 Task: Add Vital Proteins Lemon Lime Hydration & Collagen 7 Pack to the cart.
Action: Mouse moved to (279, 128)
Screenshot: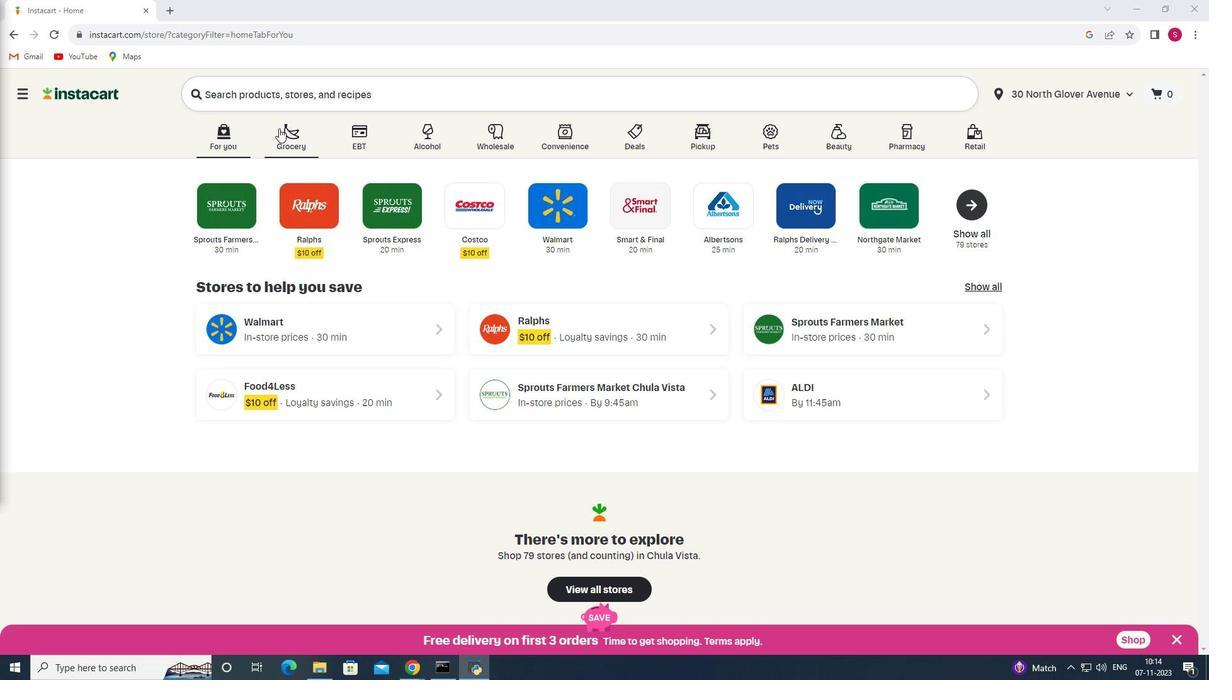 
Action: Mouse pressed left at (279, 128)
Screenshot: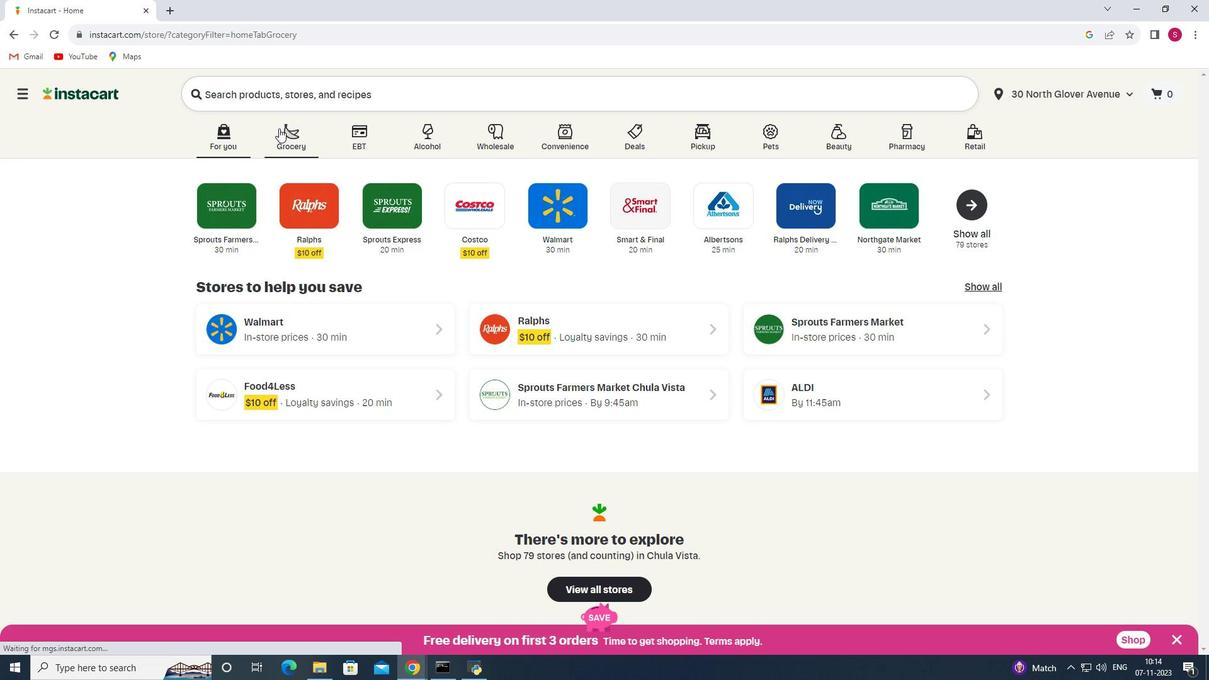 
Action: Mouse moved to (276, 352)
Screenshot: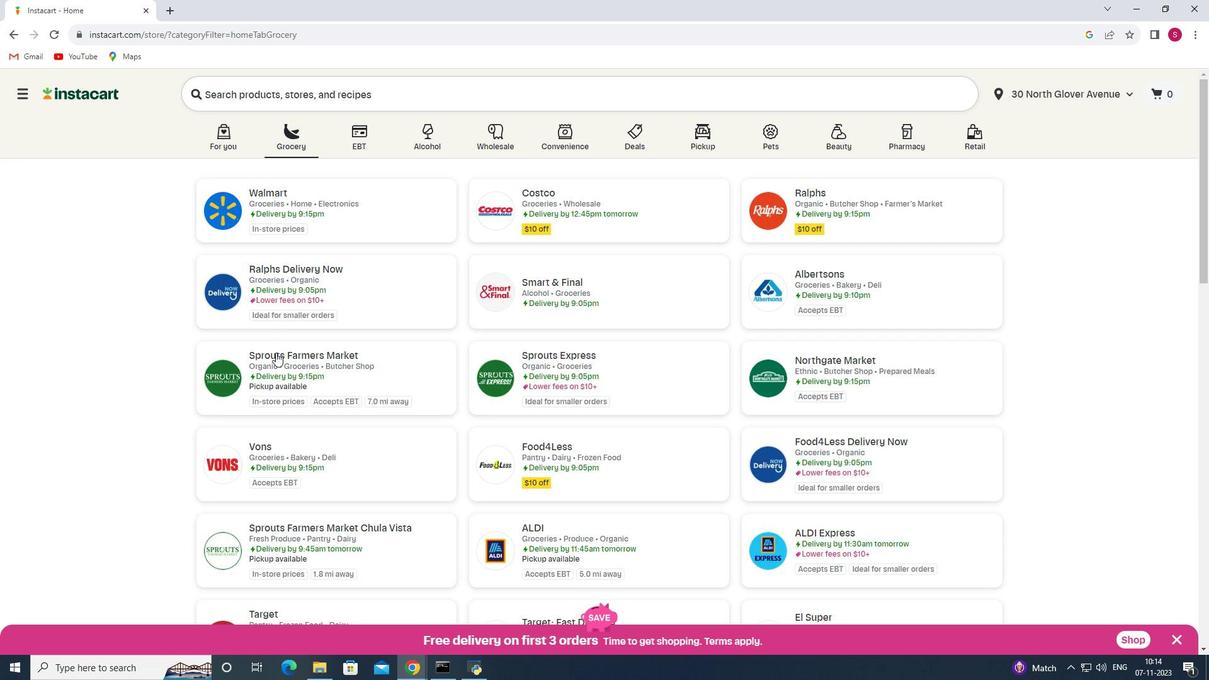 
Action: Mouse pressed left at (276, 352)
Screenshot: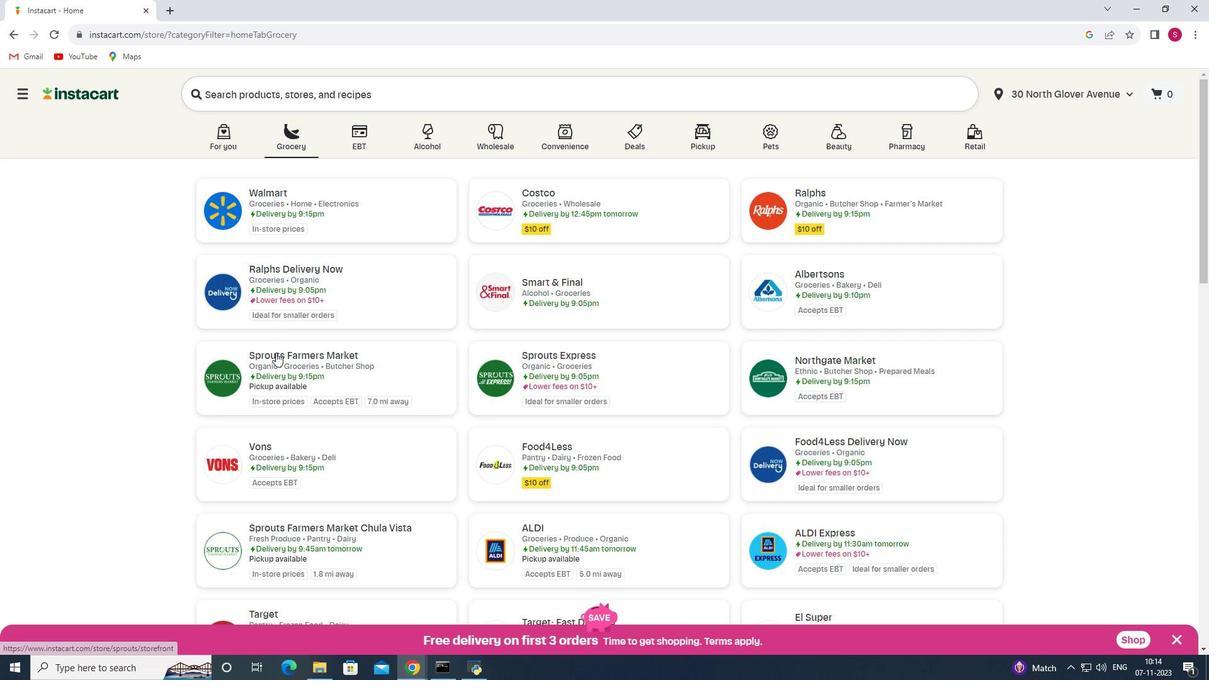 
Action: Mouse moved to (95, 407)
Screenshot: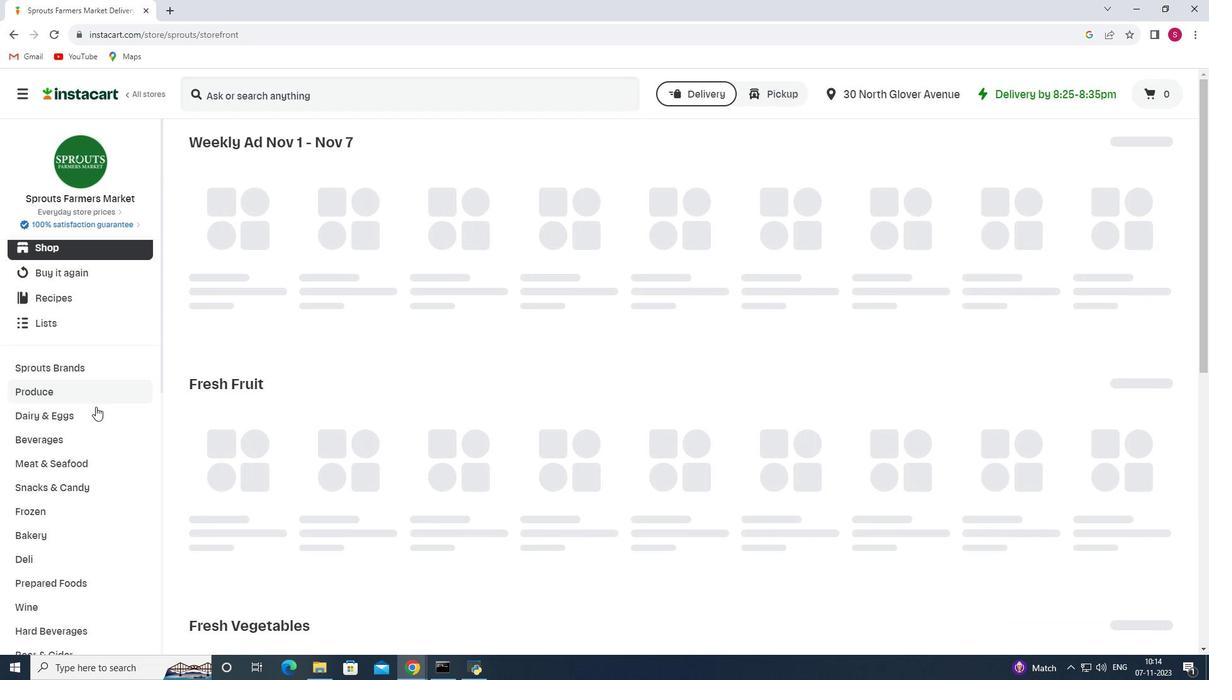 
Action: Mouse scrolled (95, 406) with delta (0, 0)
Screenshot: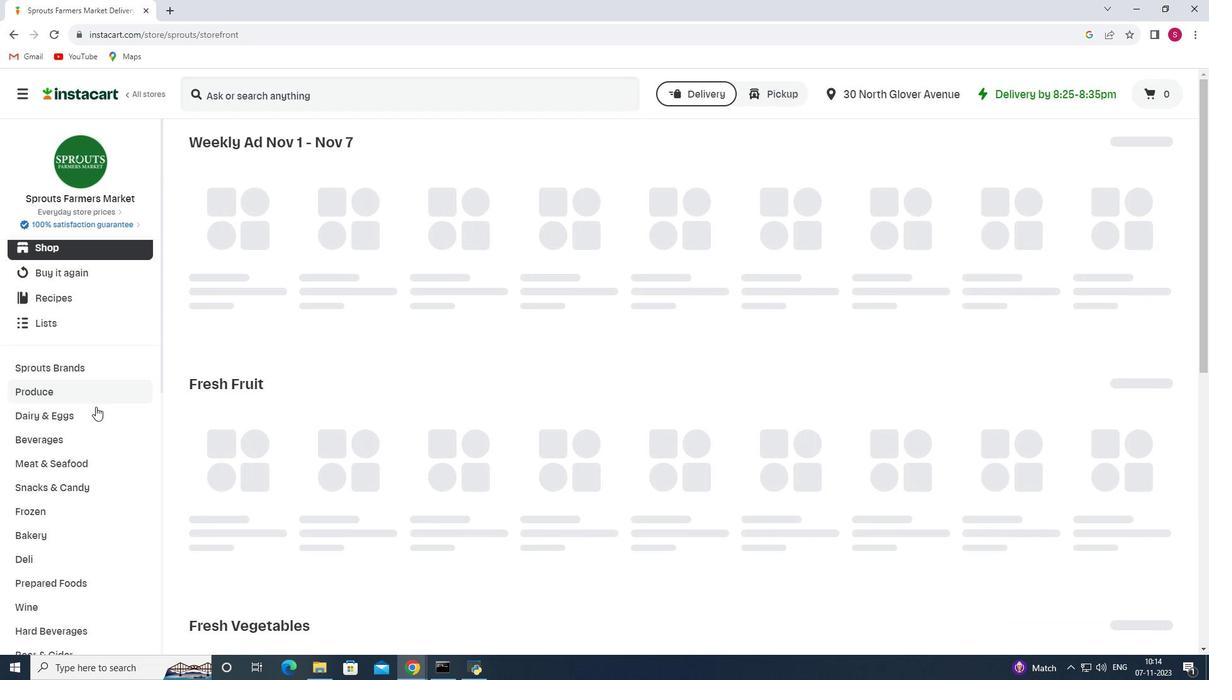 
Action: Mouse scrolled (95, 406) with delta (0, 0)
Screenshot: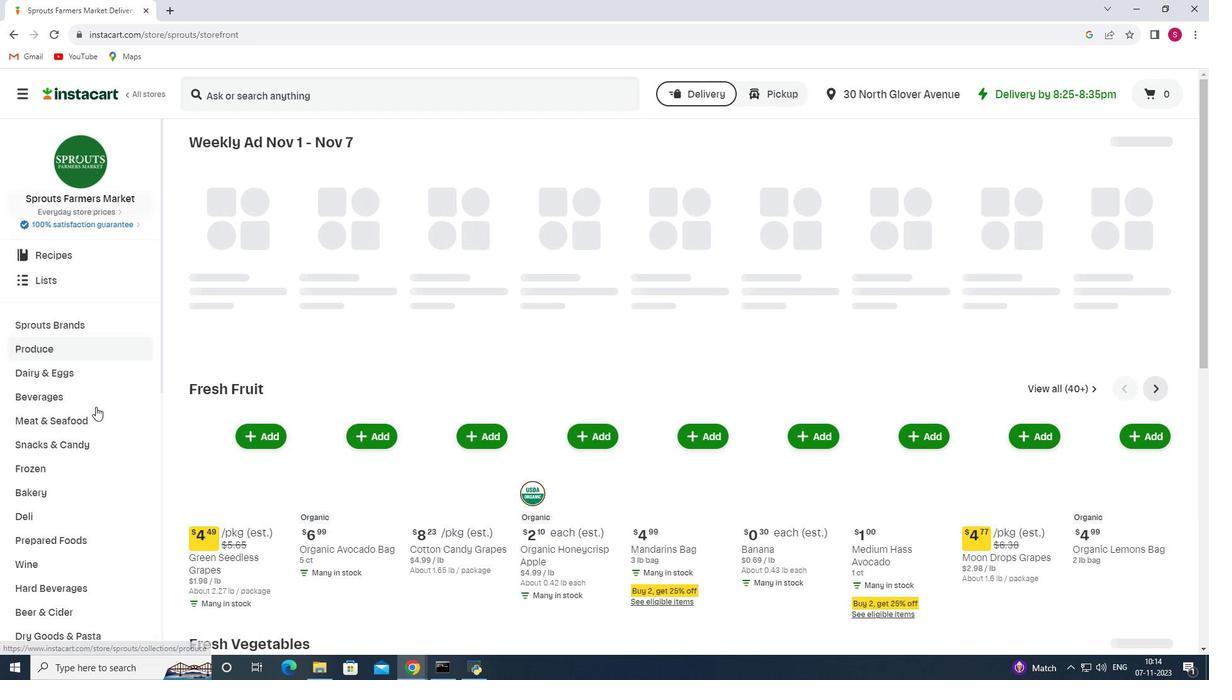 
Action: Mouse scrolled (95, 406) with delta (0, 0)
Screenshot: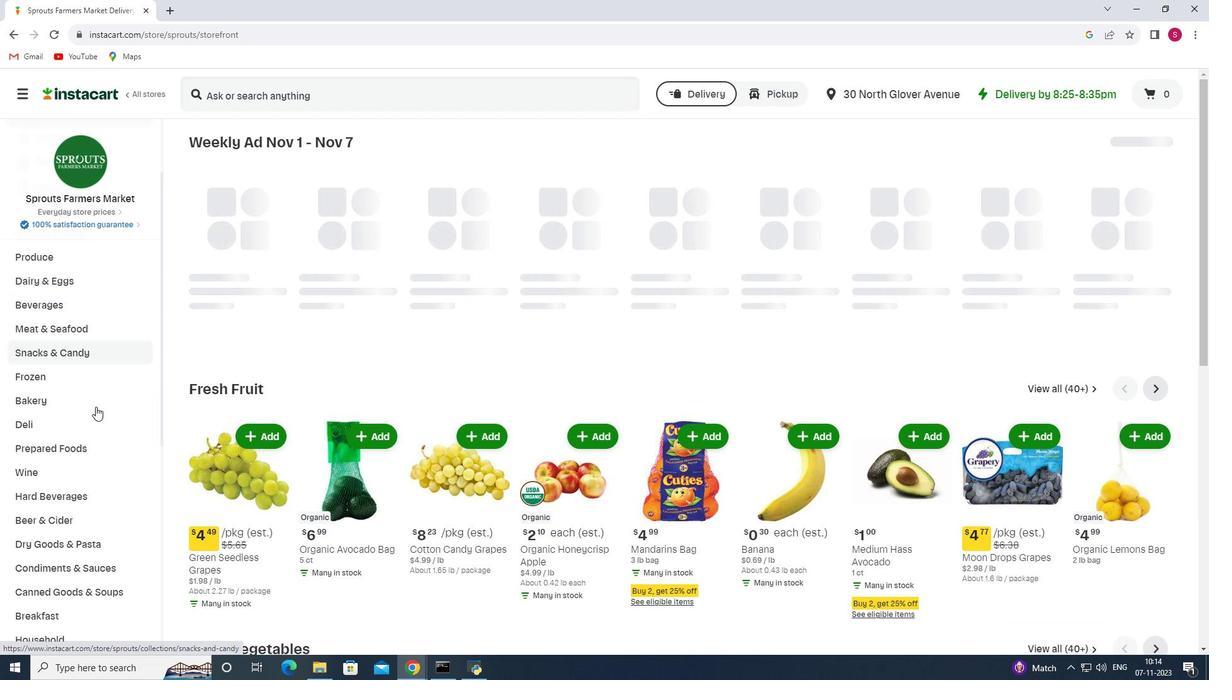 
Action: Mouse scrolled (95, 406) with delta (0, 0)
Screenshot: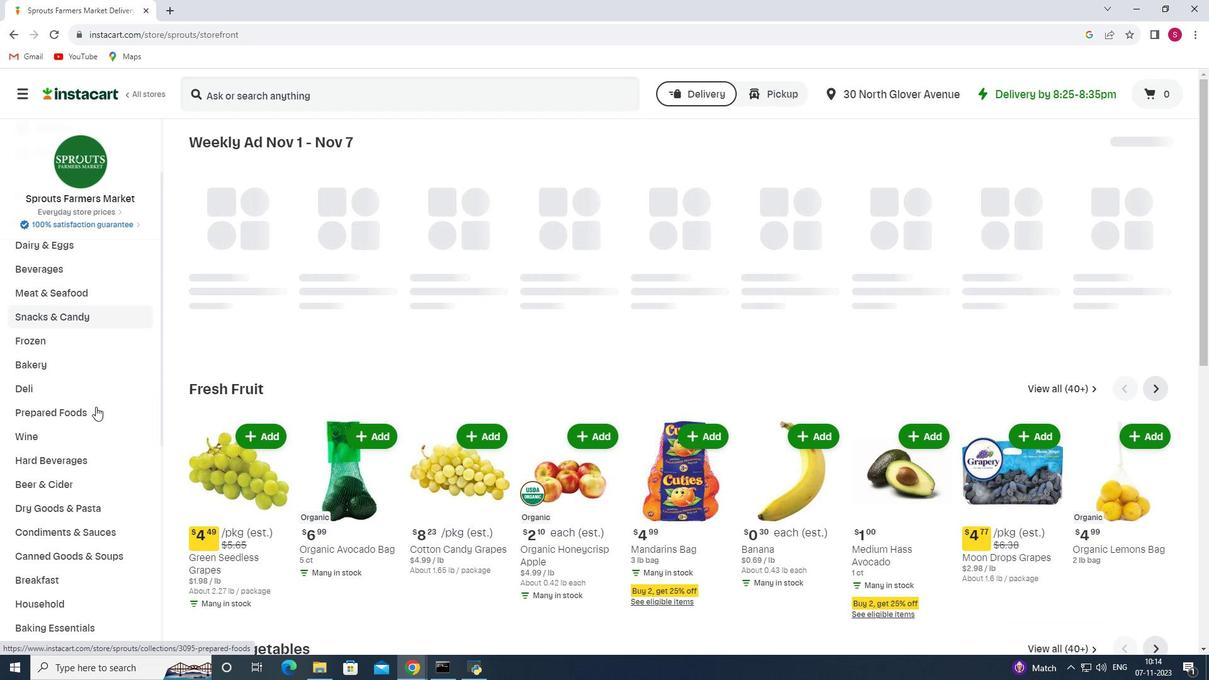 
Action: Mouse scrolled (95, 406) with delta (0, 0)
Screenshot: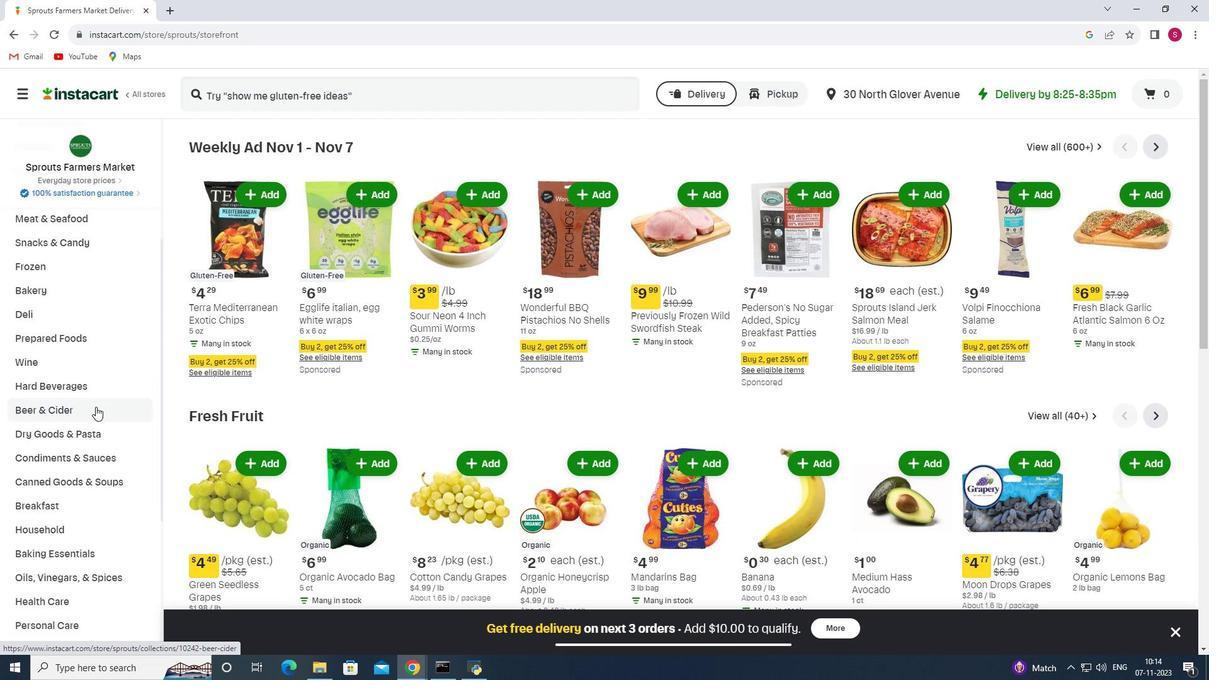 
Action: Mouse scrolled (95, 406) with delta (0, 0)
Screenshot: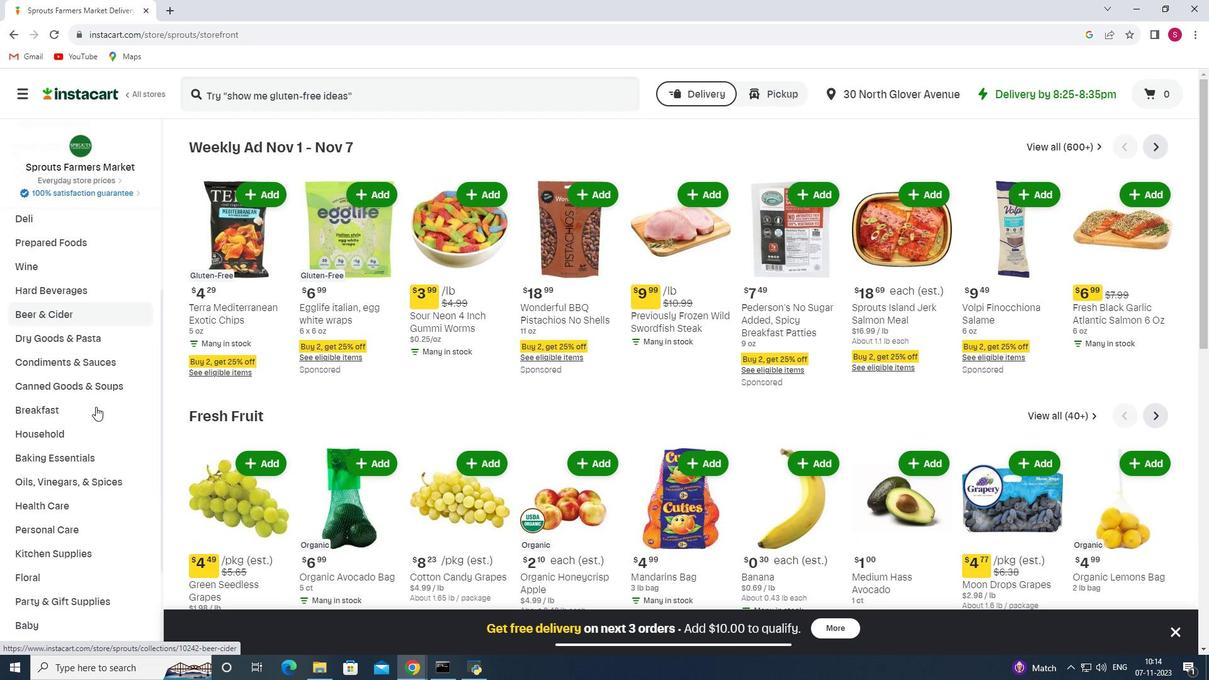 
Action: Mouse scrolled (95, 406) with delta (0, 0)
Screenshot: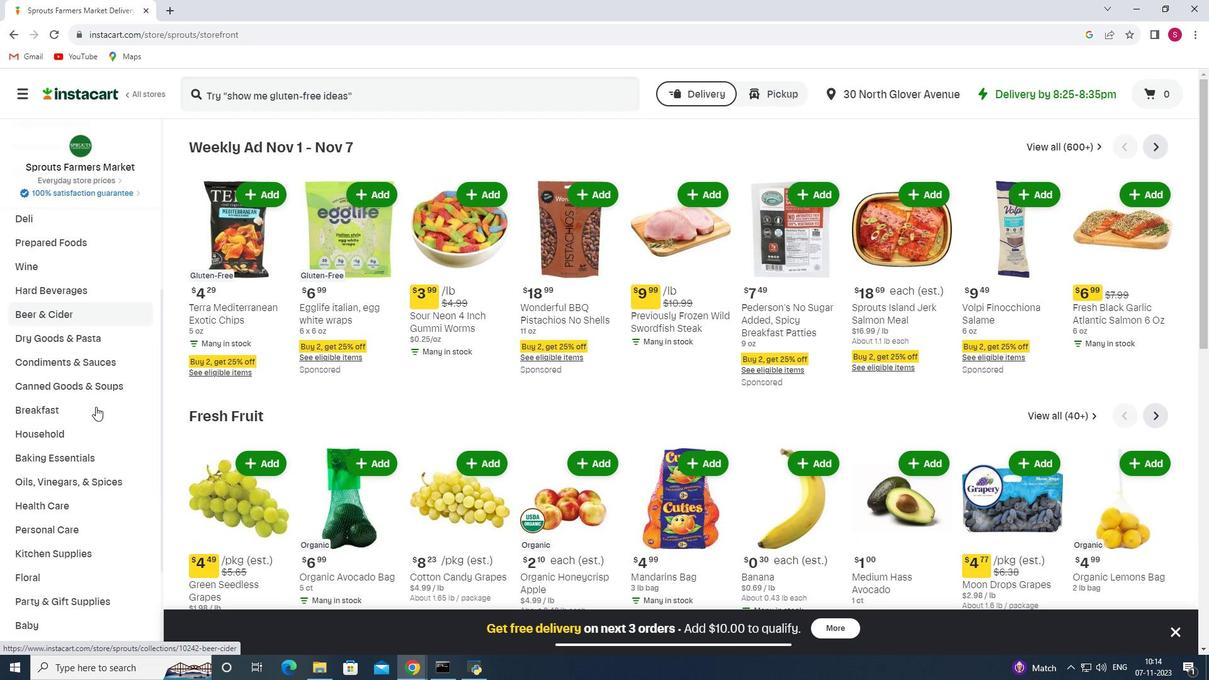 
Action: Mouse moved to (82, 421)
Screenshot: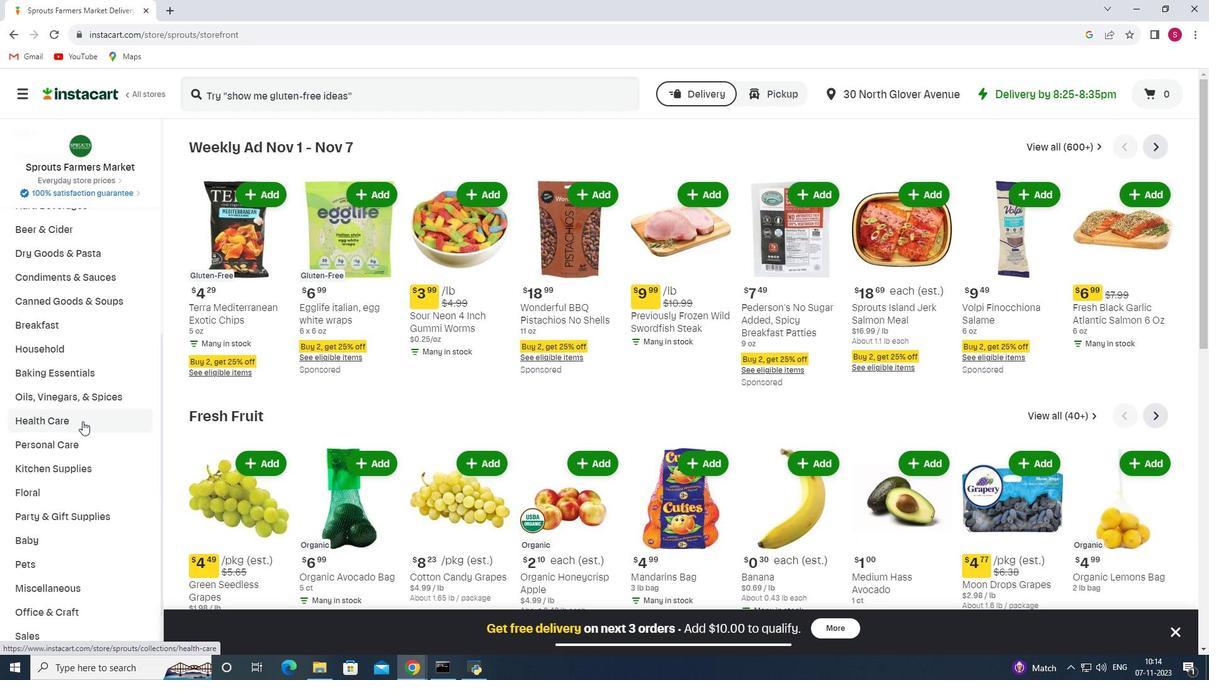 
Action: Mouse pressed left at (82, 421)
Screenshot: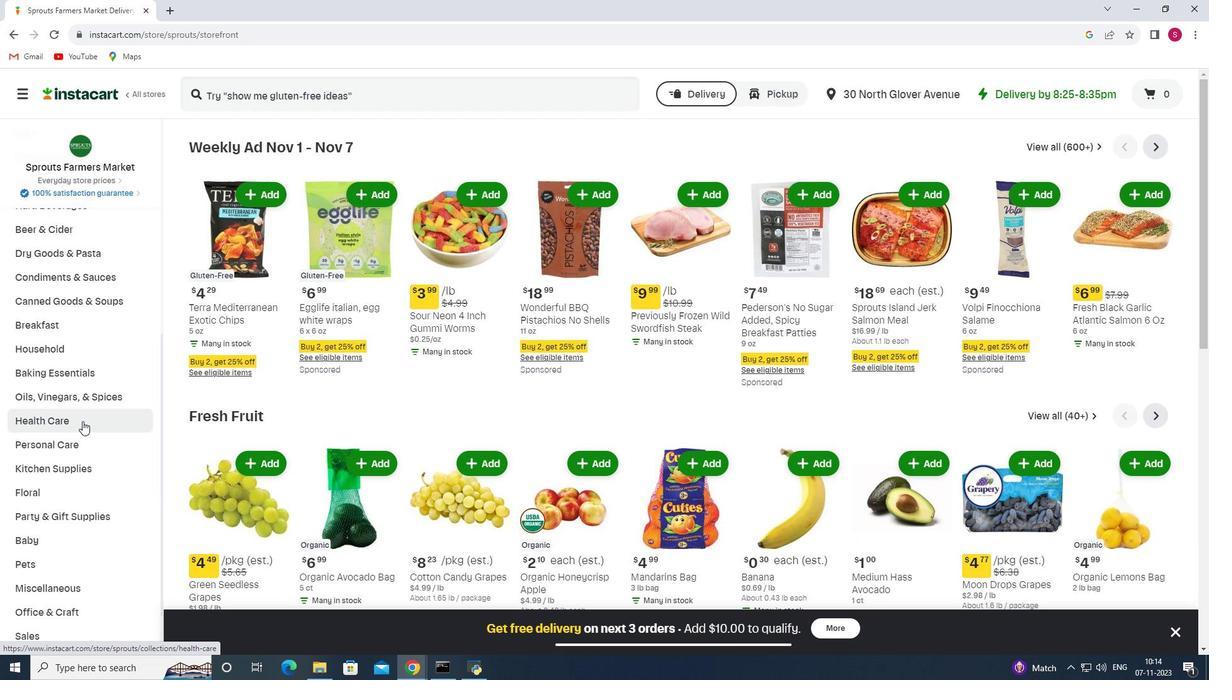 
Action: Mouse moved to (469, 180)
Screenshot: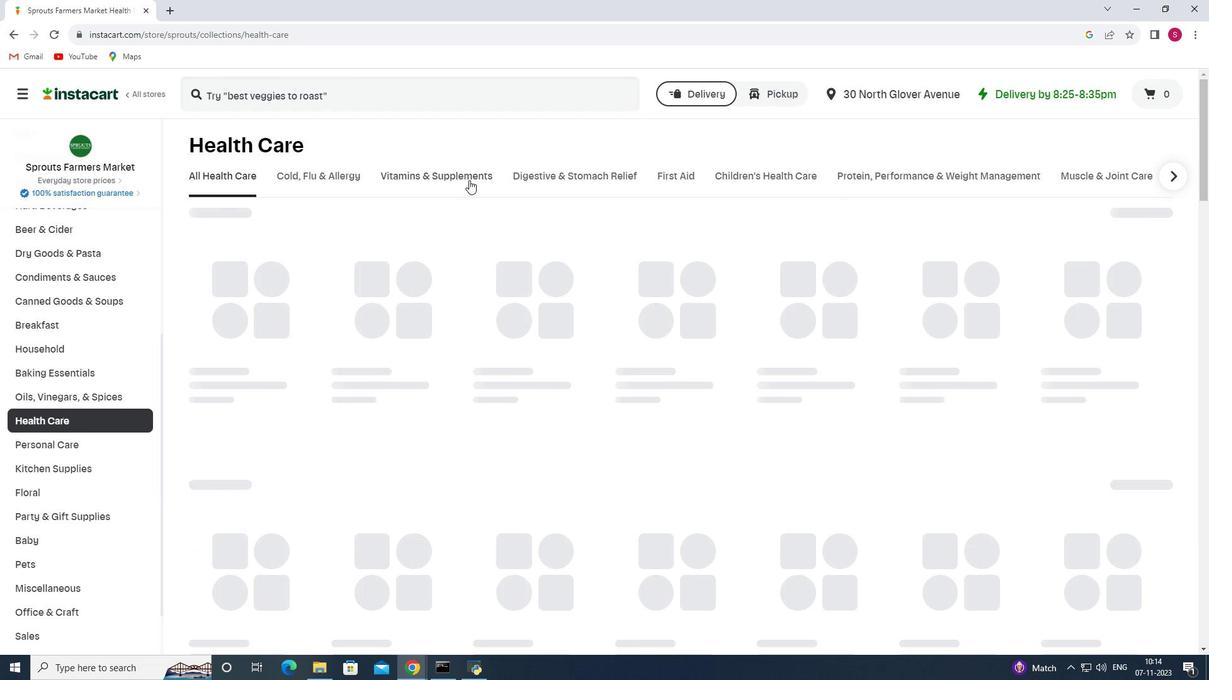 
Action: Mouse pressed left at (469, 180)
Screenshot: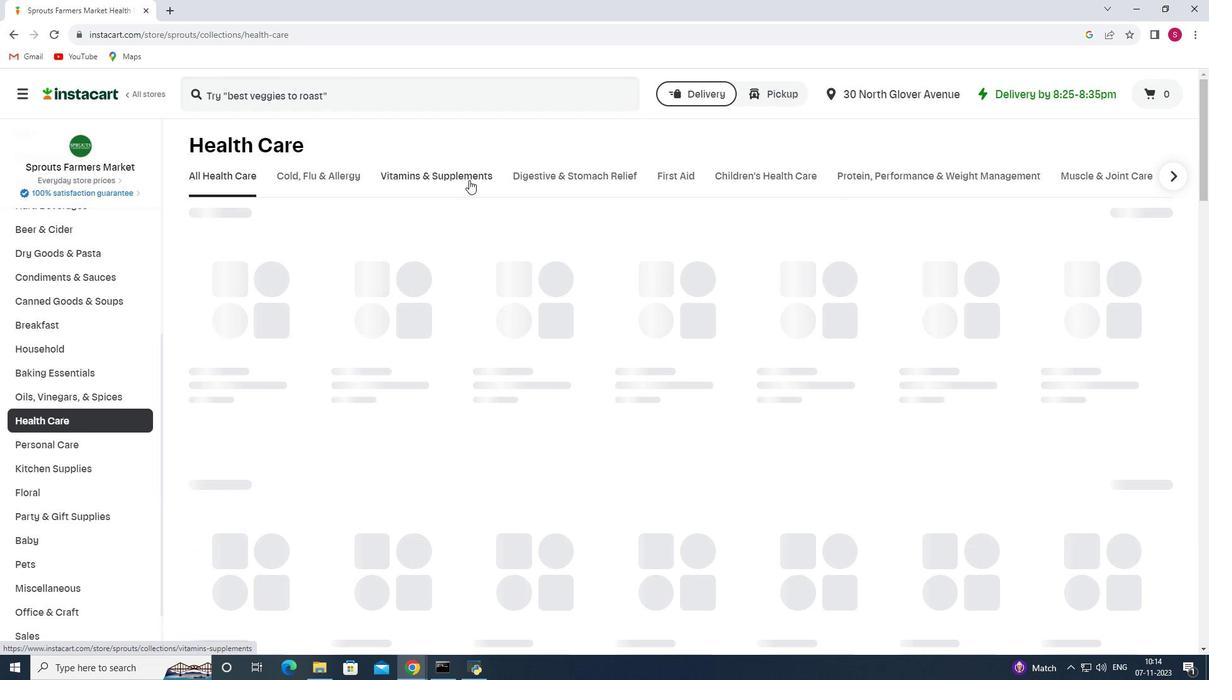 
Action: Mouse moved to (503, 223)
Screenshot: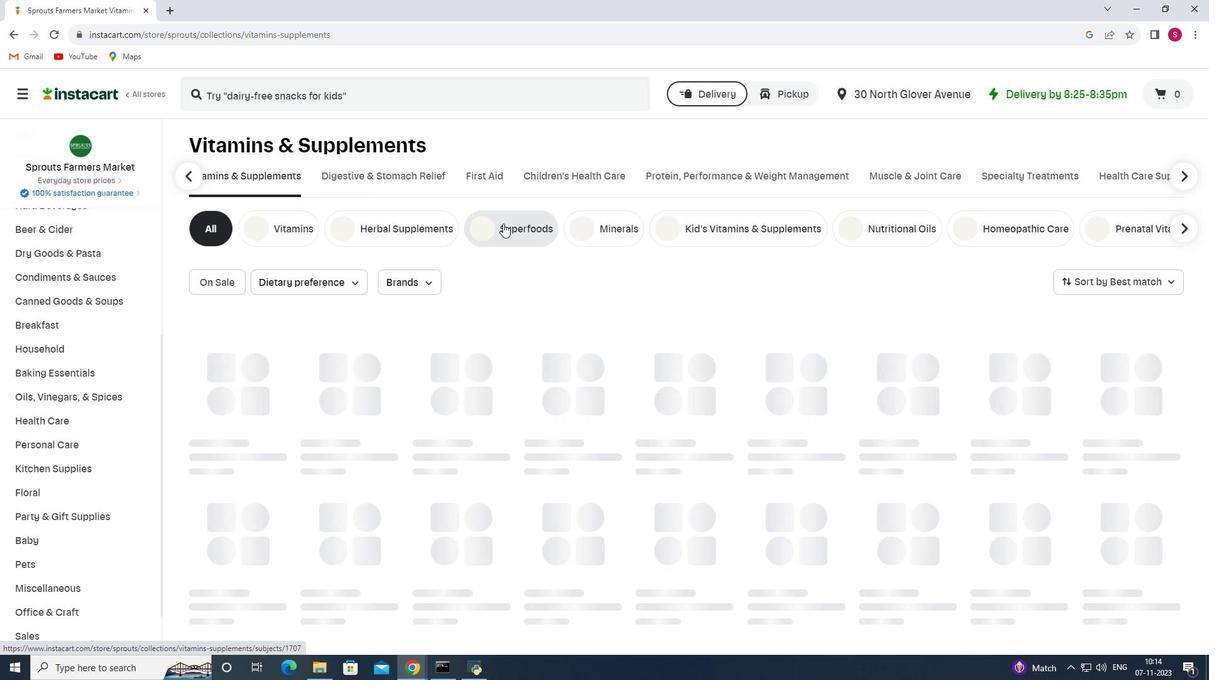 
Action: Mouse pressed left at (503, 223)
Screenshot: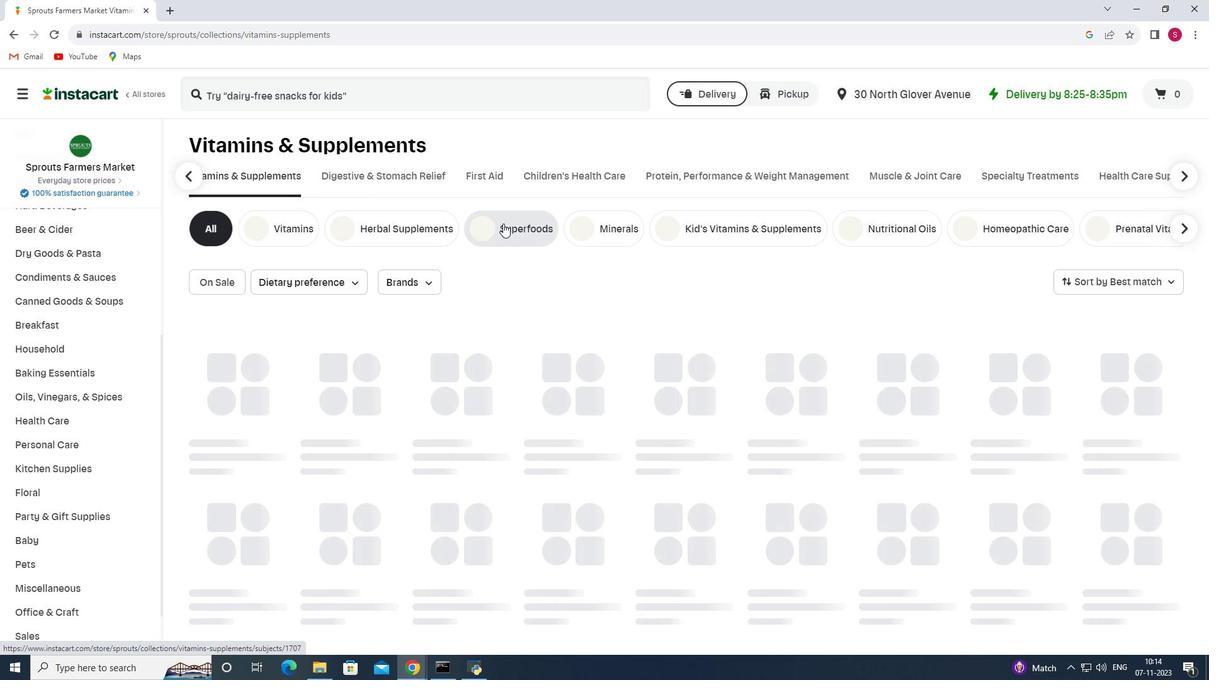 
Action: Mouse moved to (380, 93)
Screenshot: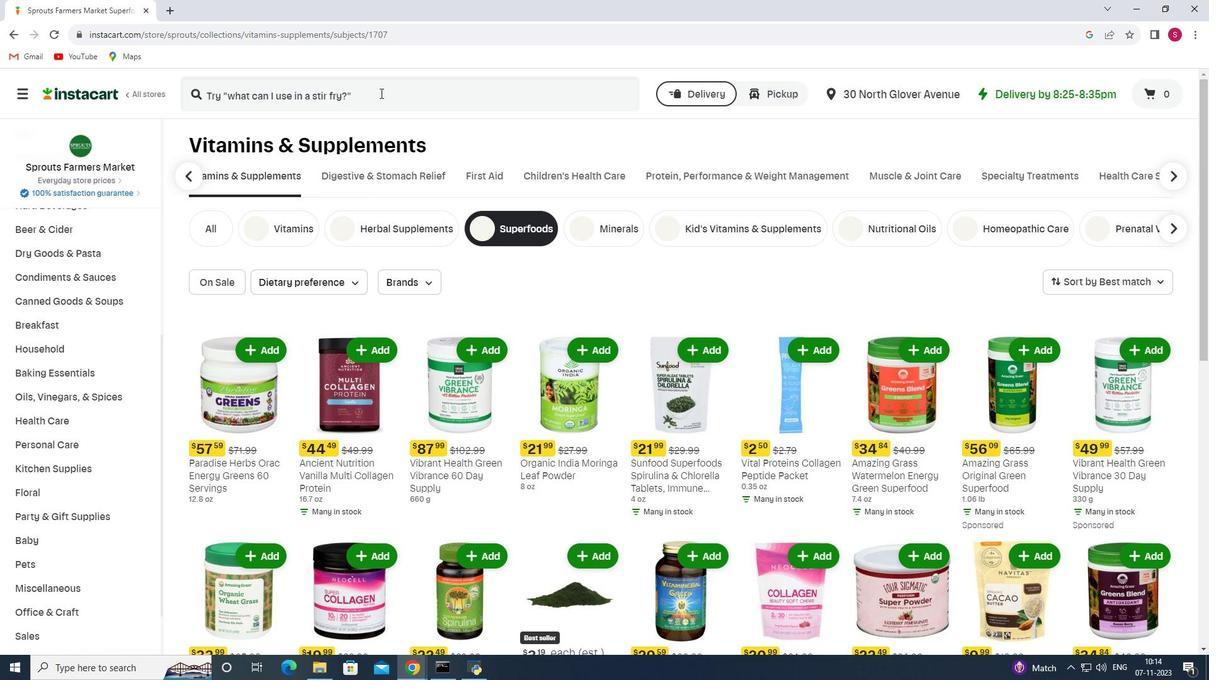 
Action: Mouse pressed left at (380, 93)
Screenshot: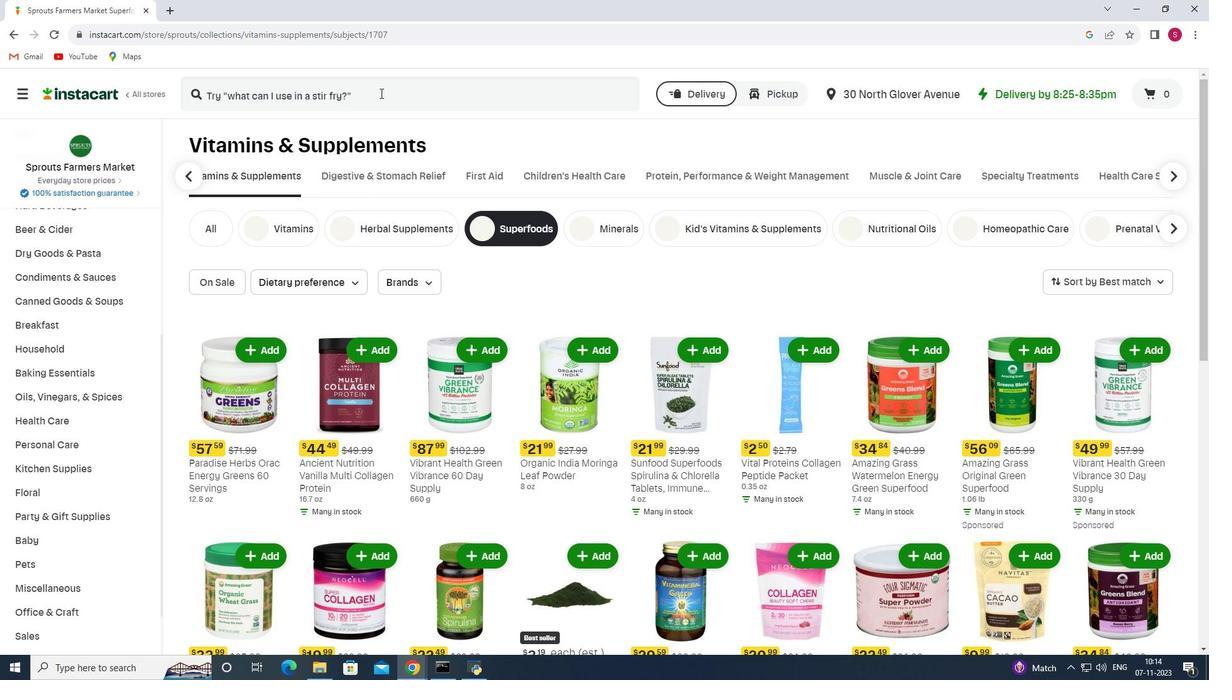 
Action: Key pressed <Key.shift>Vital<Key.space><Key.shift>Proteins<Key.space><Key.shift>Lemon<Key.space><Key.shift>Lime<Key.space><Key.shift>Hydration<Key.space><Key.shift>&<Key.space><Key.shift>Collagen<Key.space>7<Key.space><Key.shift>Pack<Key.enter>
Screenshot: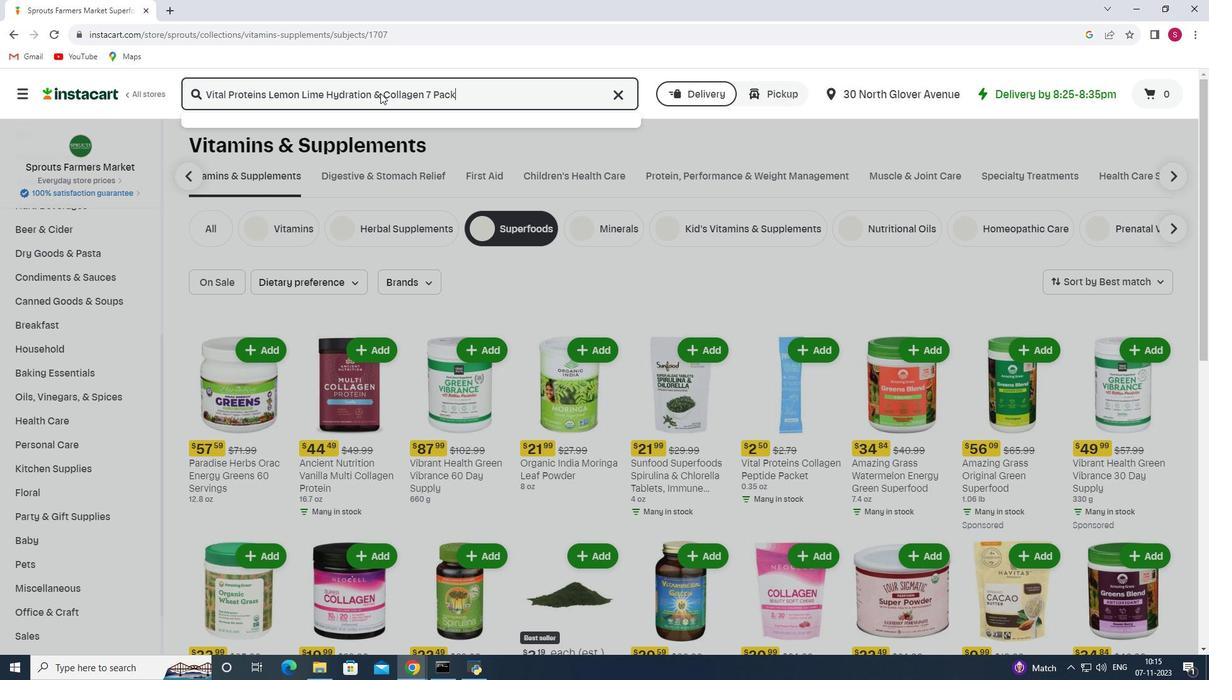 
Action: Mouse moved to (921, 199)
Screenshot: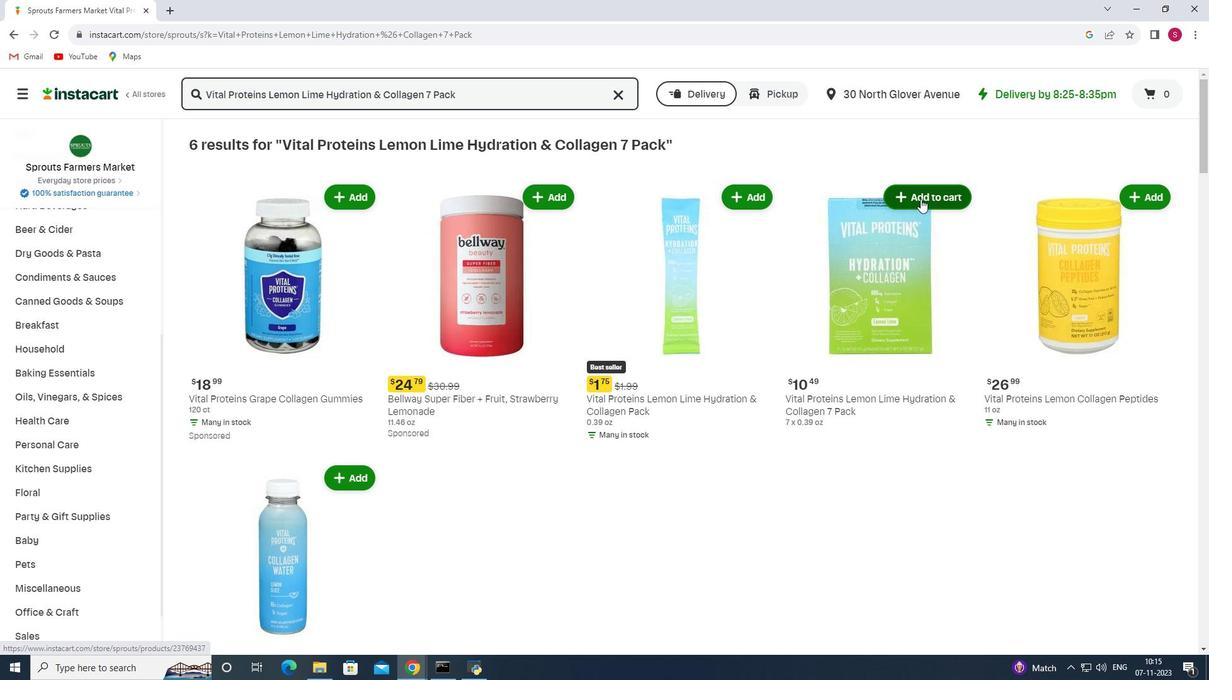
Action: Mouse pressed left at (921, 199)
Screenshot: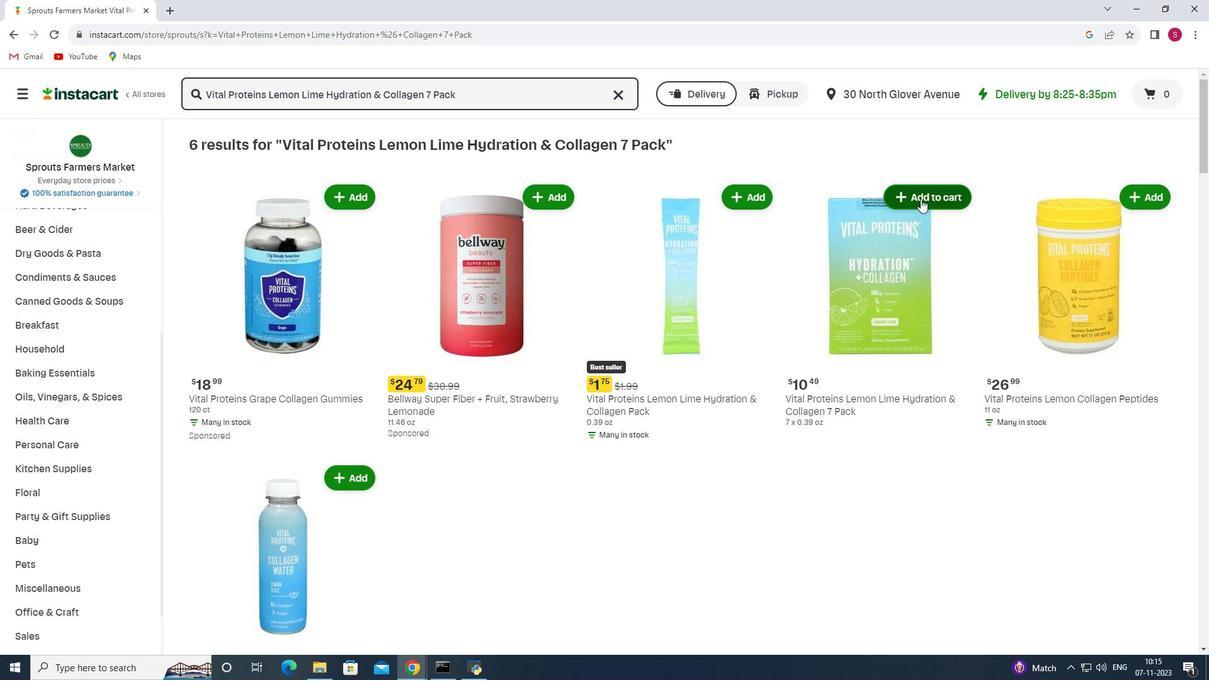 
Action: Mouse moved to (918, 241)
Screenshot: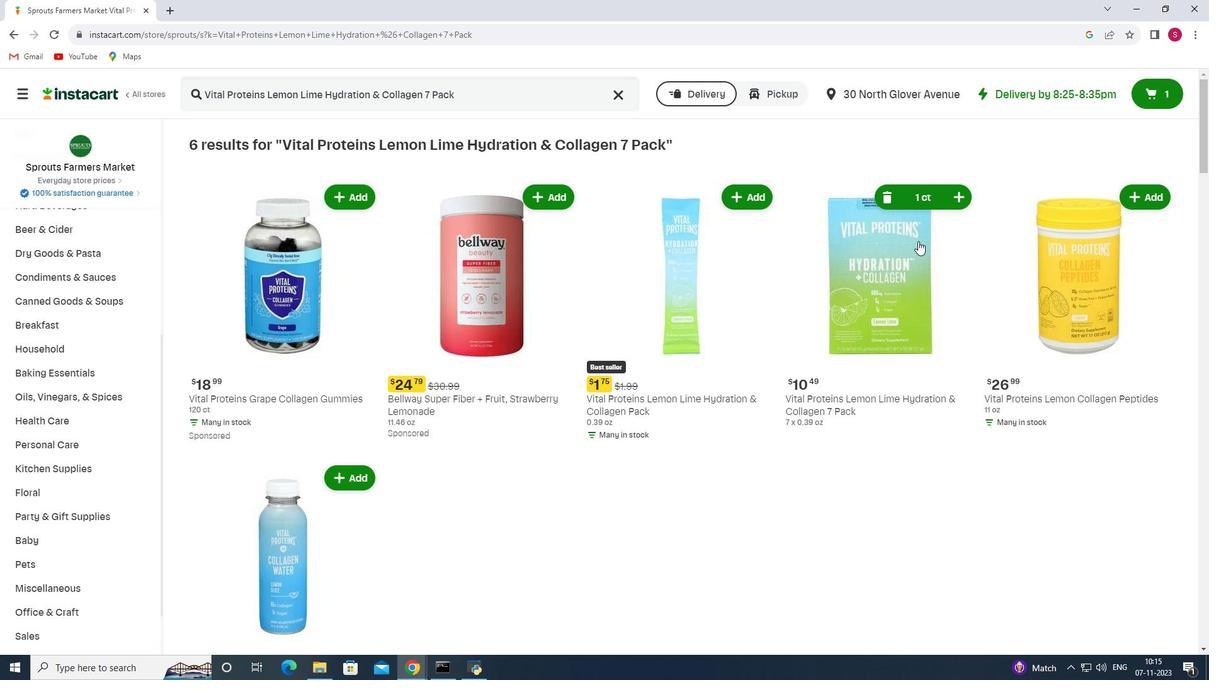 
